 Task: View property listings for condos in San Jose, California, with waterfront views.
Action: Mouse moved to (152, 122)
Screenshot: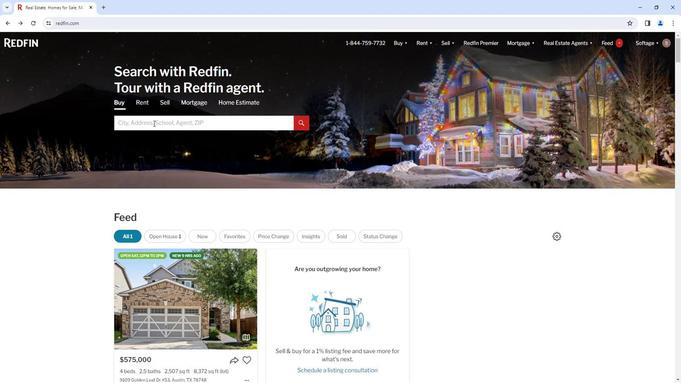 
Action: Mouse pressed left at (152, 122)
Screenshot: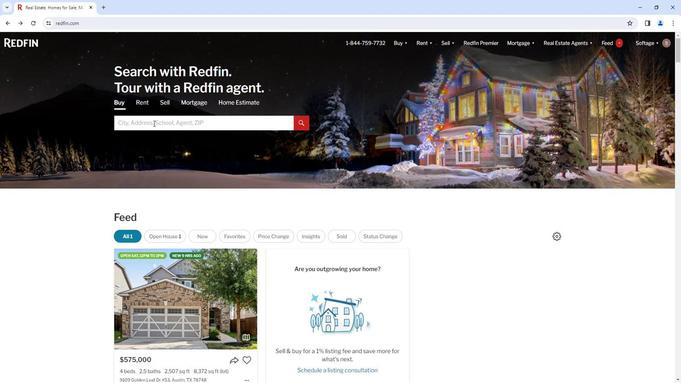 
Action: Key pressed <Key.shift>San<Key.space><Key.shift><Key.shift><Key.shift><Key.shift><Key.shift><Key.shift><Key.shift><Key.shift><Key.shift><Key.shift>Jose
Screenshot: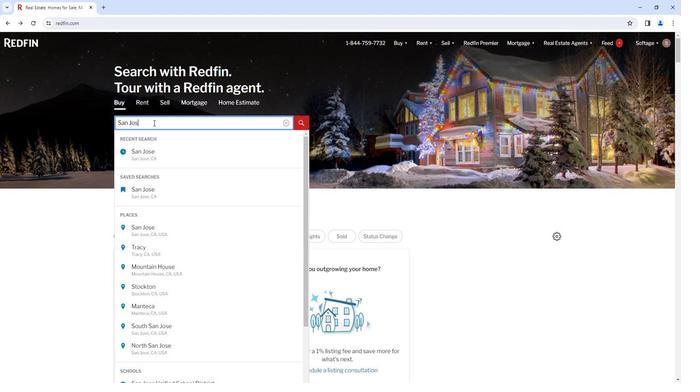 
Action: Mouse moved to (142, 194)
Screenshot: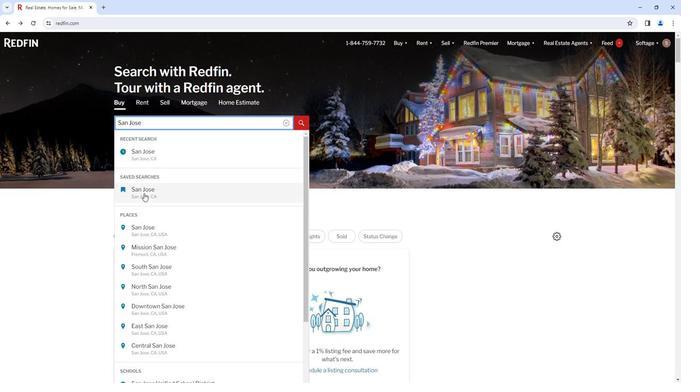 
Action: Mouse pressed left at (142, 194)
Screenshot: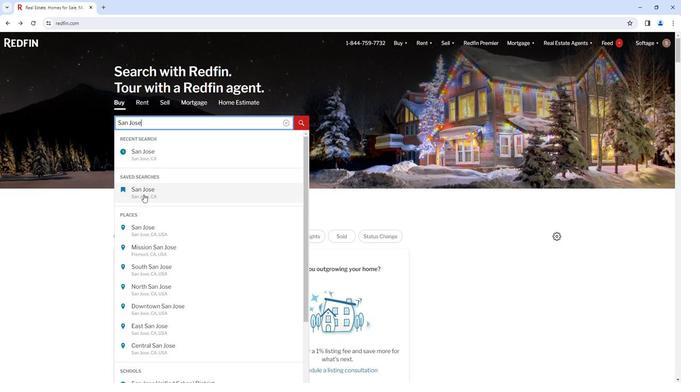 
Action: Mouse moved to (601, 88)
Screenshot: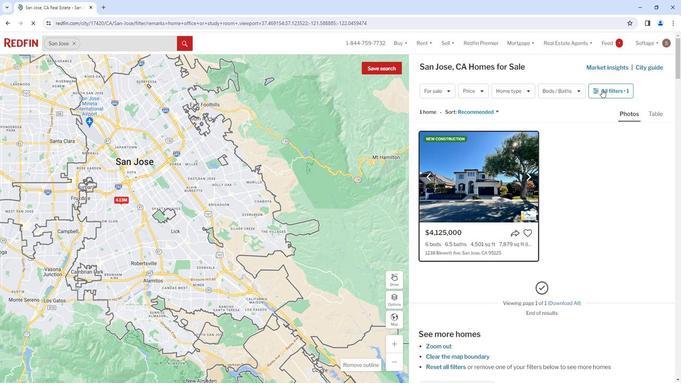 
Action: Mouse pressed left at (601, 88)
Screenshot: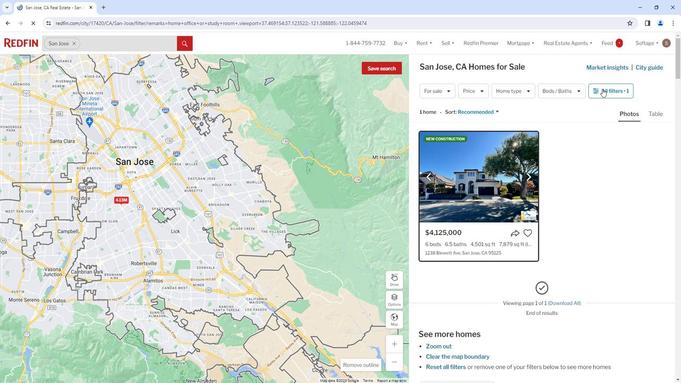 
Action: Mouse moved to (615, 89)
Screenshot: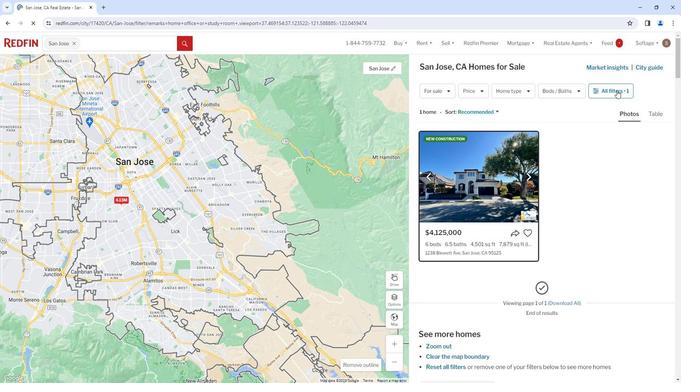 
Action: Mouse pressed left at (615, 89)
Screenshot: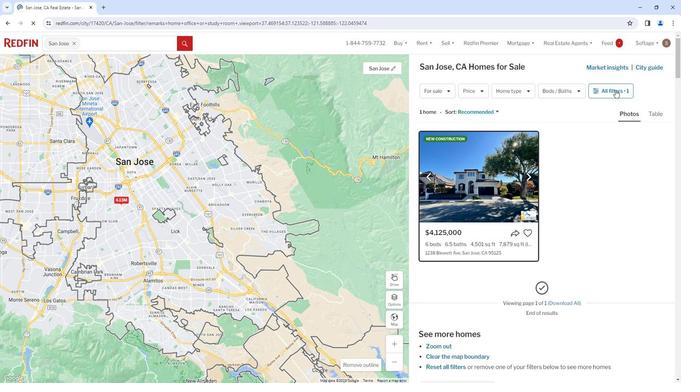 
Action: Mouse moved to (537, 233)
Screenshot: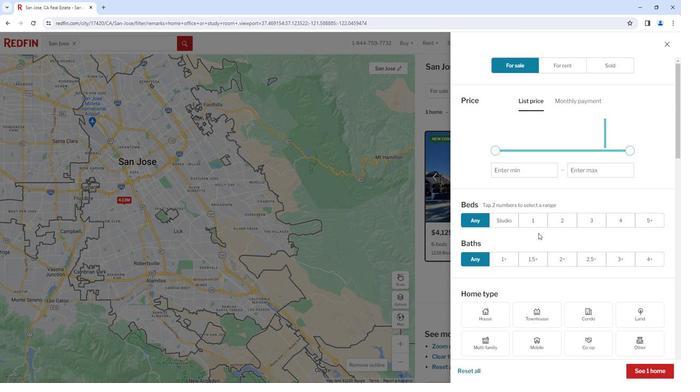 
Action: Mouse scrolled (537, 232) with delta (0, 0)
Screenshot: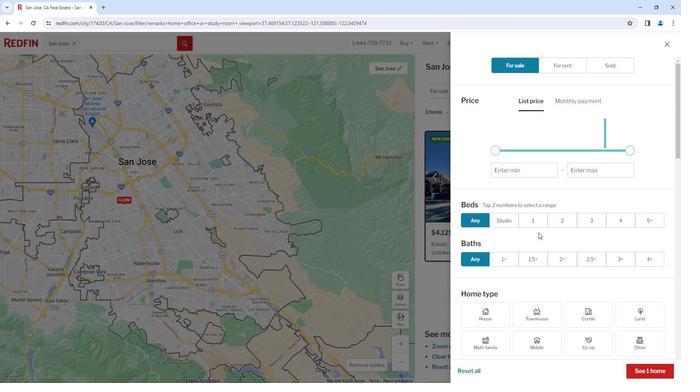 
Action: Mouse moved to (537, 231)
Screenshot: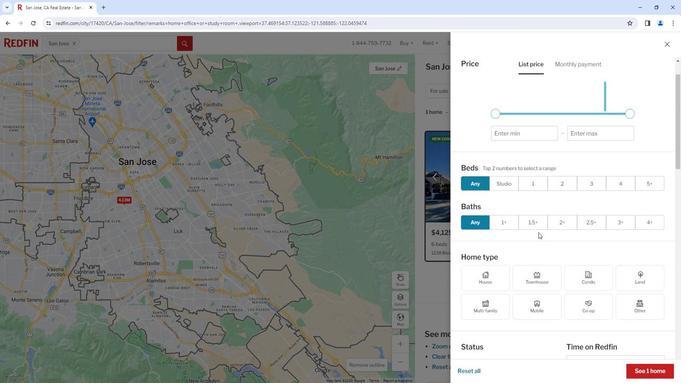 
Action: Mouse scrolled (537, 231) with delta (0, 0)
Screenshot: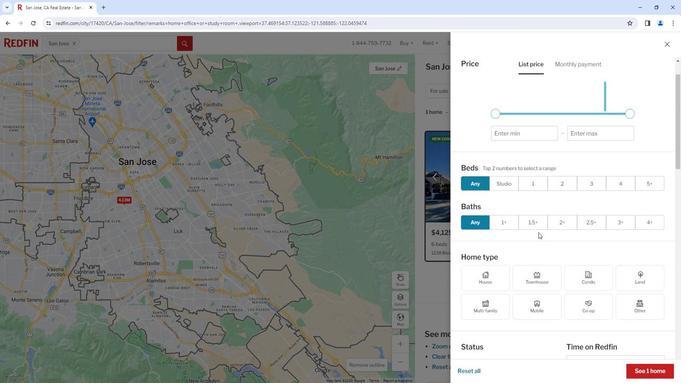 
Action: Mouse moved to (537, 230)
Screenshot: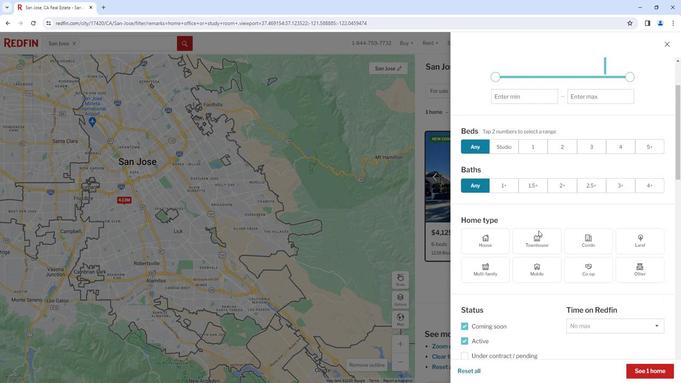 
Action: Mouse scrolled (537, 230) with delta (0, 0)
Screenshot: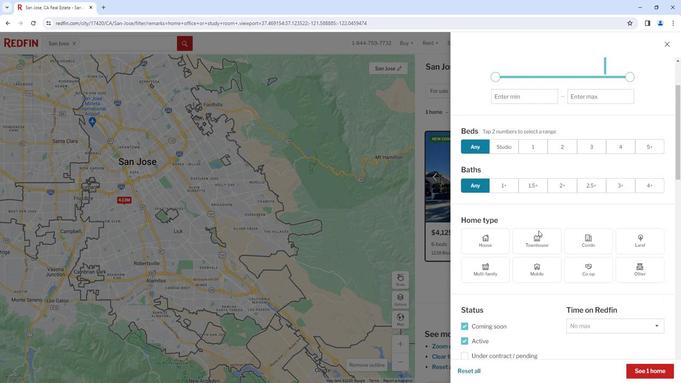 
Action: Mouse moved to (585, 203)
Screenshot: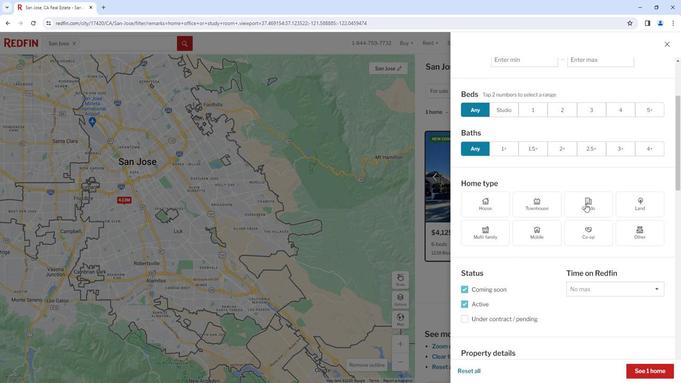 
Action: Mouse pressed left at (585, 203)
Screenshot: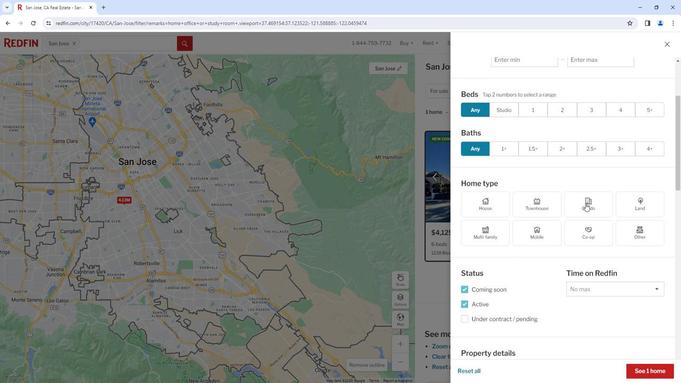 
Action: Mouse moved to (560, 229)
Screenshot: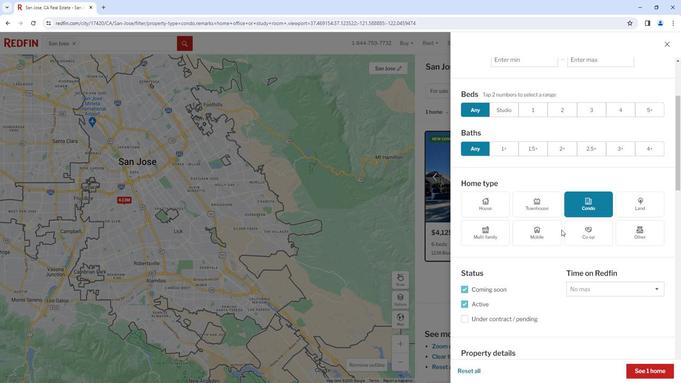 
Action: Mouse scrolled (560, 228) with delta (0, 0)
Screenshot: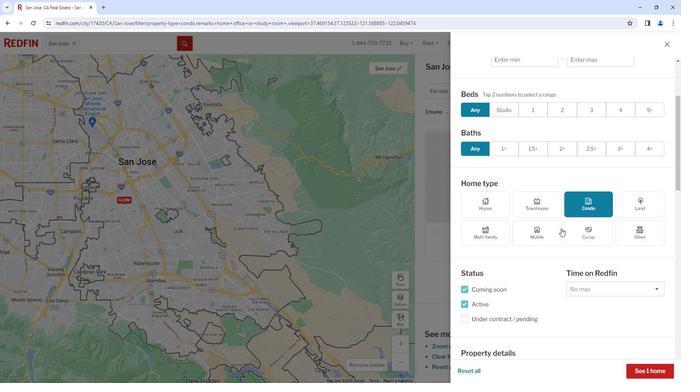
Action: Mouse moved to (560, 228)
Screenshot: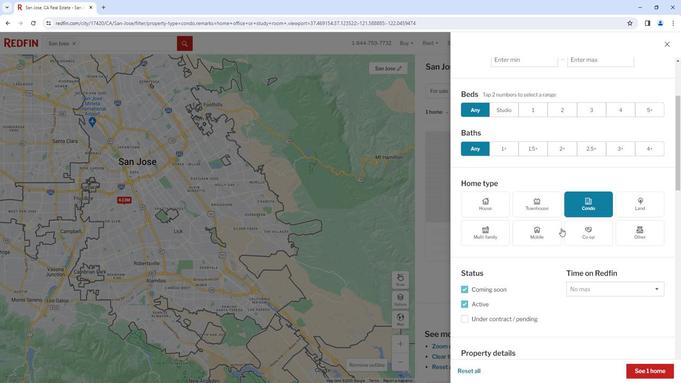 
Action: Mouse scrolled (560, 227) with delta (0, 0)
Screenshot: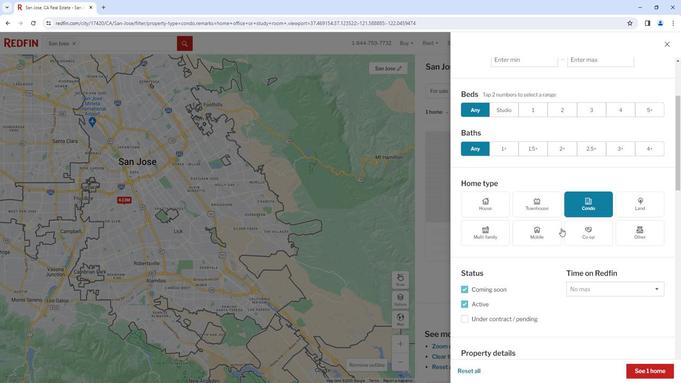 
Action: Mouse moved to (559, 224)
Screenshot: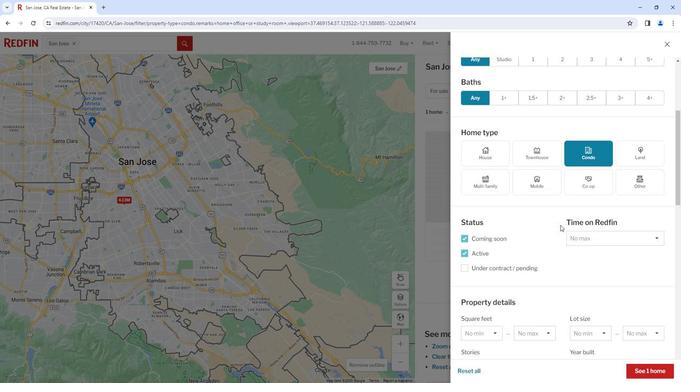 
Action: Mouse scrolled (559, 224) with delta (0, 0)
Screenshot: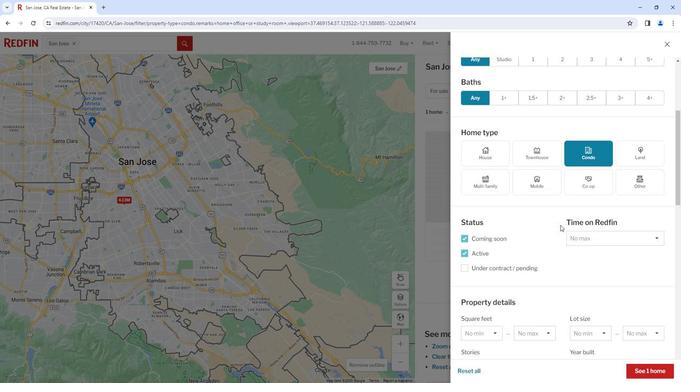 
Action: Mouse moved to (559, 222)
Screenshot: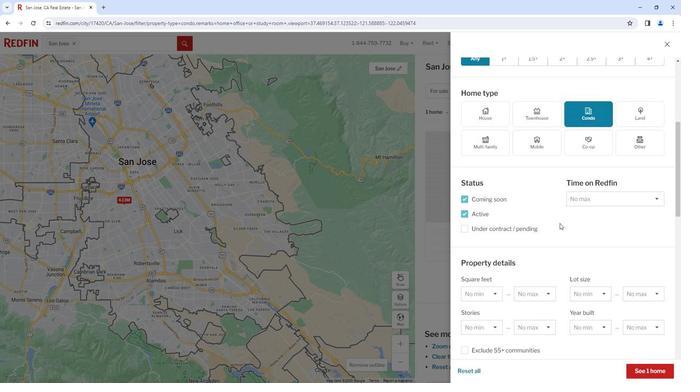 
Action: Mouse scrolled (559, 222) with delta (0, 0)
Screenshot: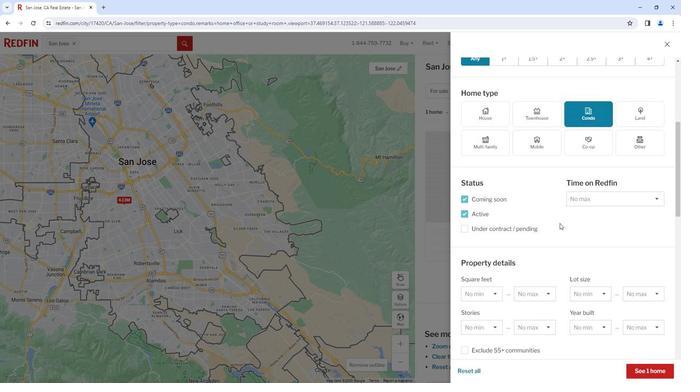 
Action: Mouse moved to (559, 222)
Screenshot: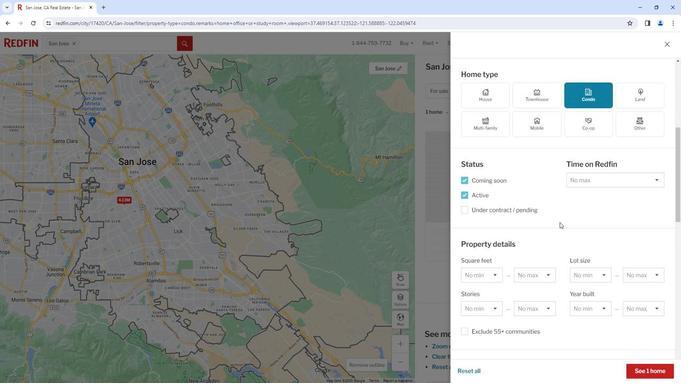 
Action: Mouse scrolled (559, 221) with delta (0, 0)
Screenshot: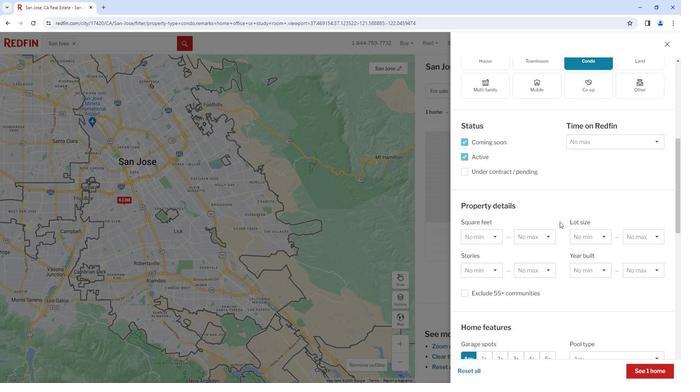 
Action: Mouse scrolled (559, 221) with delta (0, 0)
Screenshot: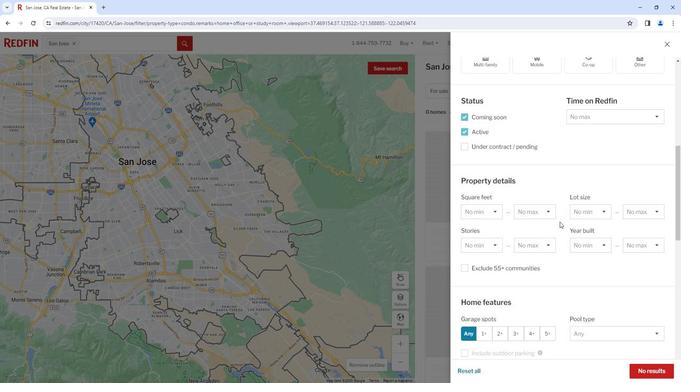 
Action: Mouse moved to (558, 222)
Screenshot: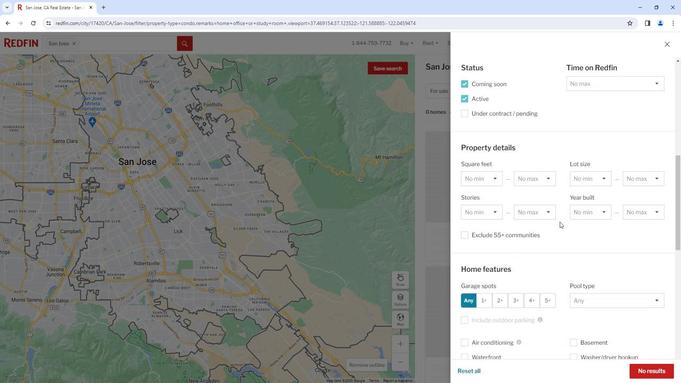 
Action: Mouse scrolled (558, 221) with delta (0, 0)
Screenshot: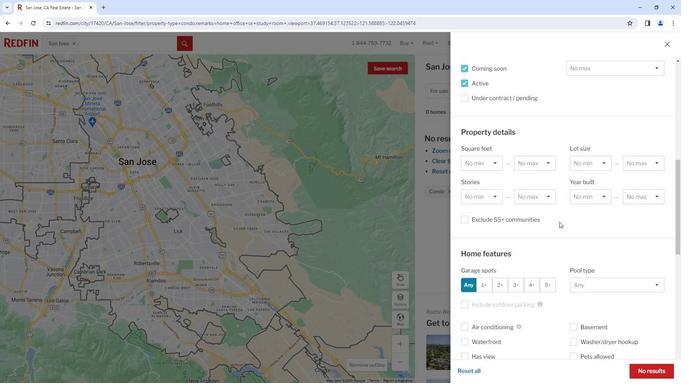 
Action: Mouse scrolled (558, 221) with delta (0, 0)
Screenshot: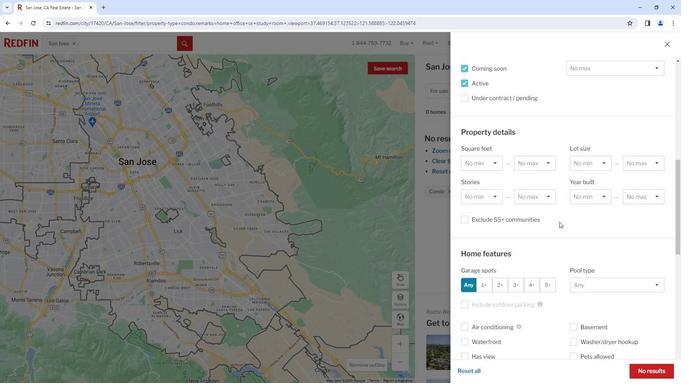 
Action: Mouse moved to (461, 269)
Screenshot: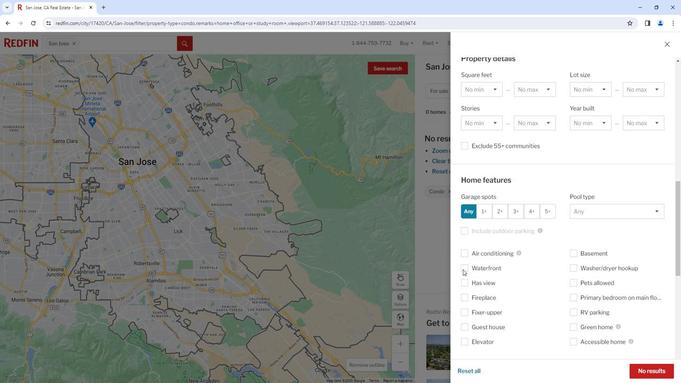 
Action: Mouse pressed left at (461, 269)
Screenshot: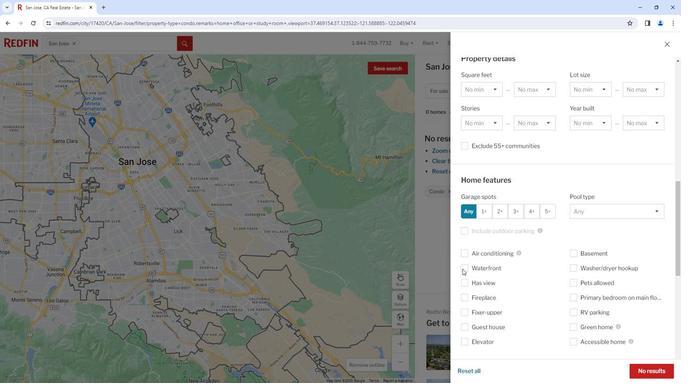 
Action: Mouse moved to (651, 372)
Screenshot: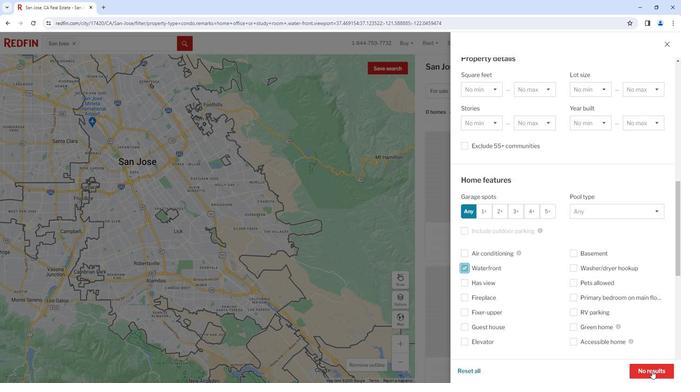 
Action: Mouse pressed left at (651, 372)
Screenshot: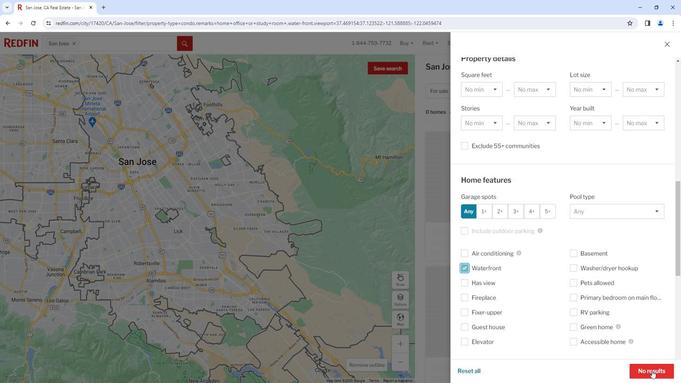 
Action: Mouse moved to (351, 174)
Screenshot: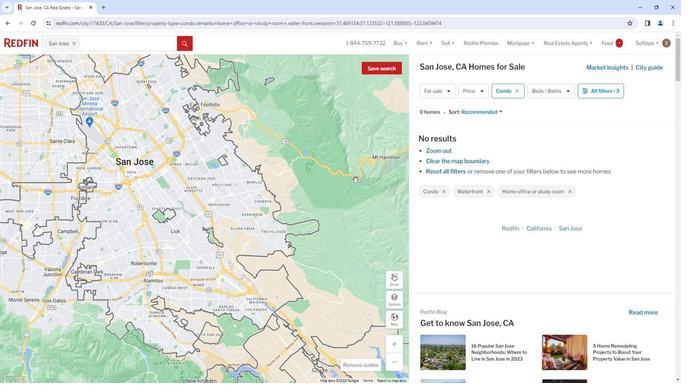 
